 Task: Select online event type.
Action: Mouse moved to (360, 270)
Screenshot: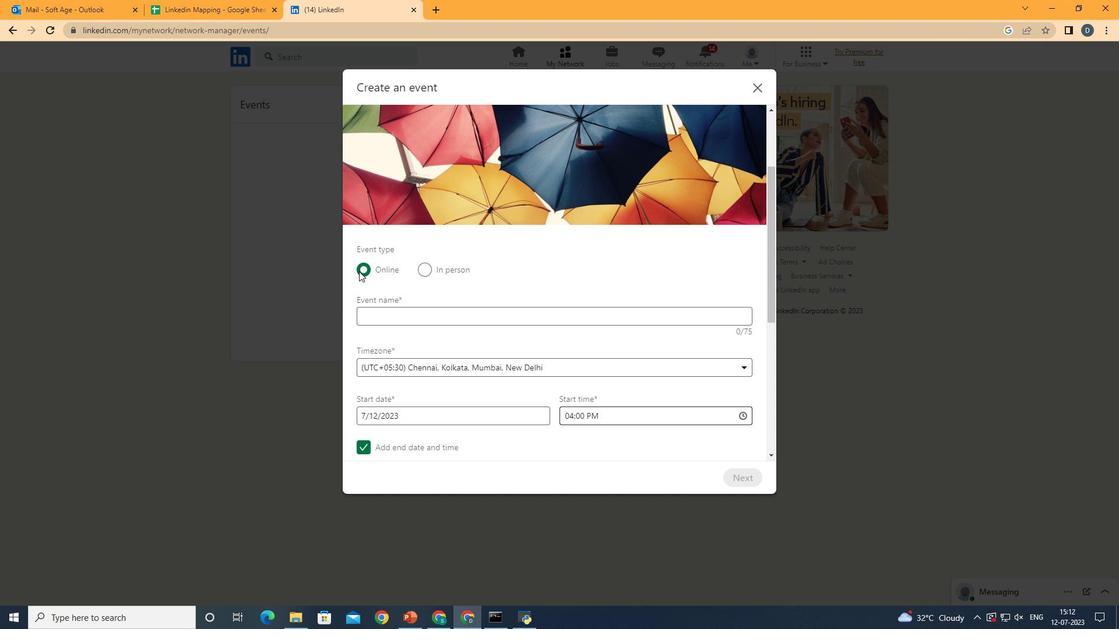 
Action: Mouse pressed left at (360, 270)
Screenshot: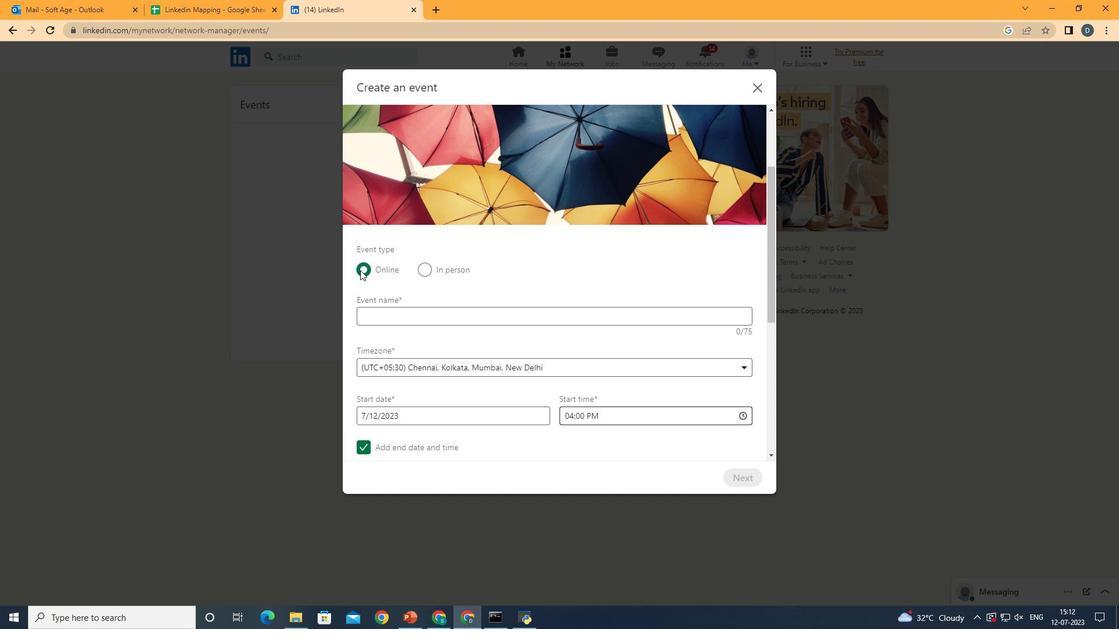 
Action: Mouse pressed left at (360, 270)
Screenshot: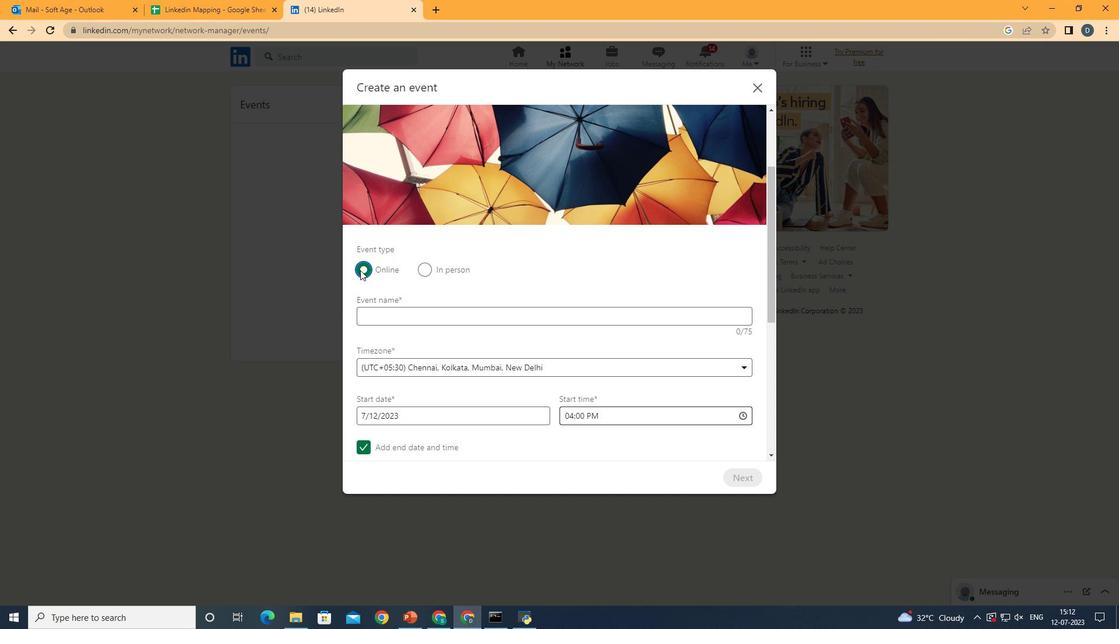 
Action: Mouse moved to (556, 268)
Screenshot: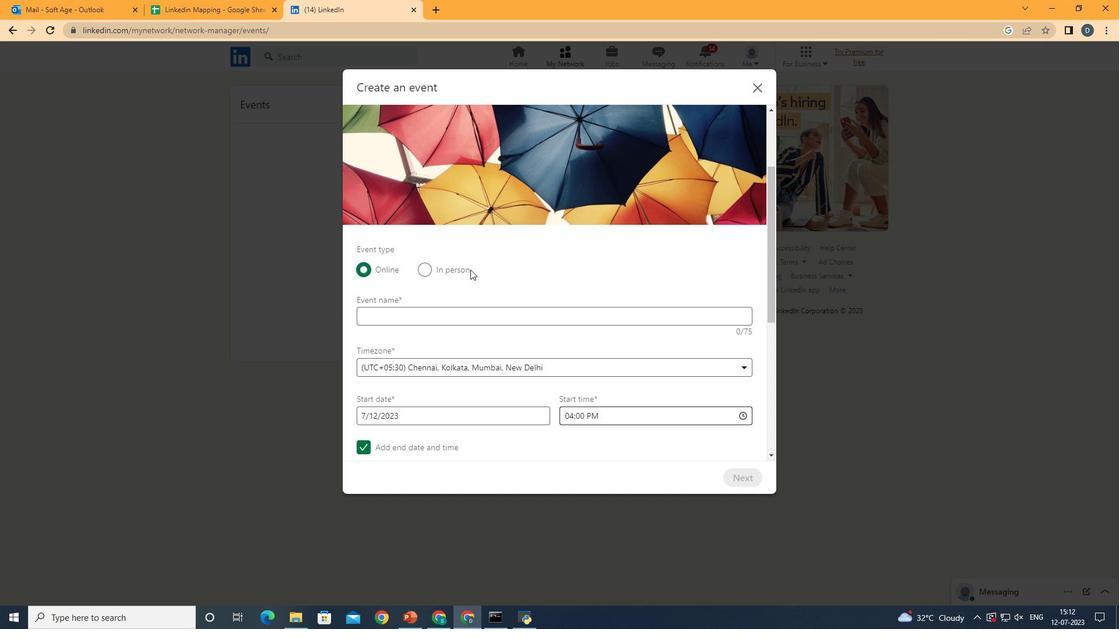 
